 Task: Find and add a limited edition shirt for men to your shopping bag, selecting your preferred size.
Action: Mouse moved to (484, 201)
Screenshot: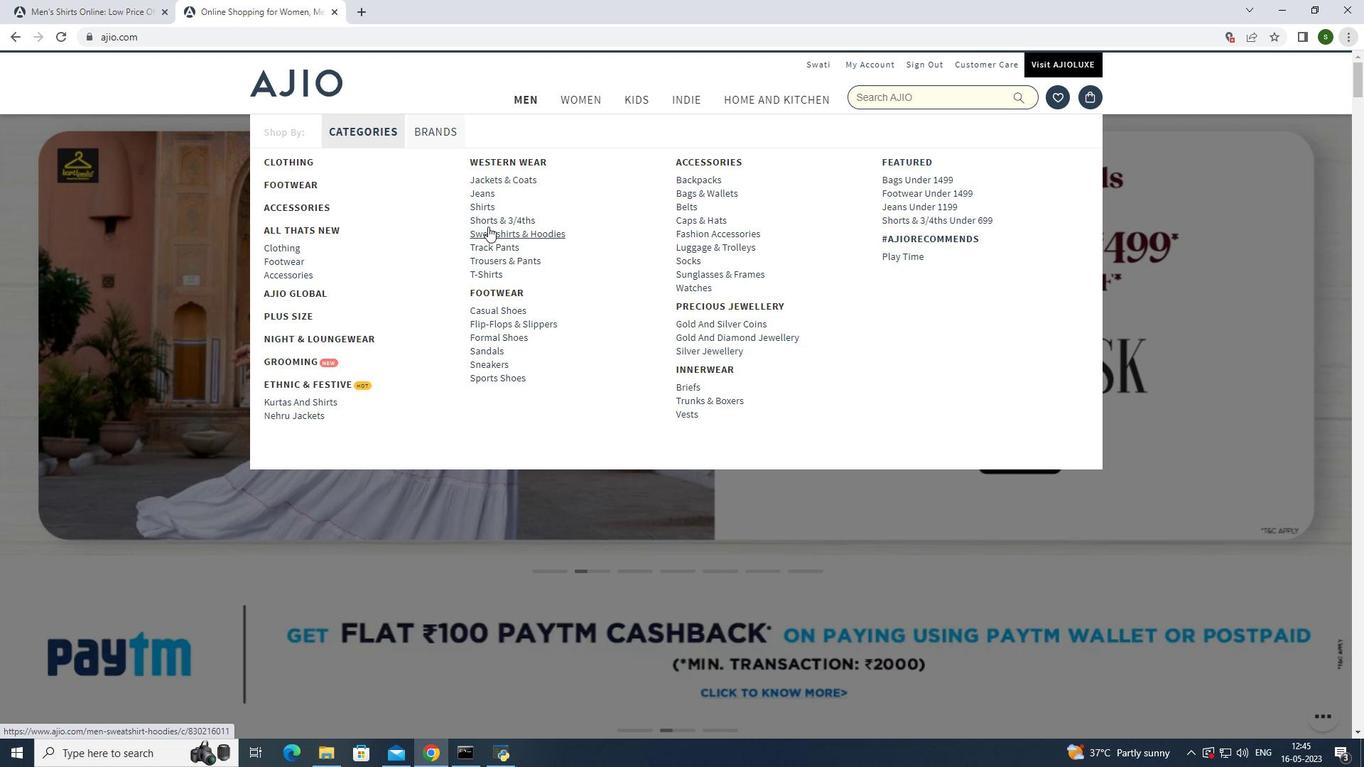 
Action: Mouse pressed left at (484, 201)
Screenshot: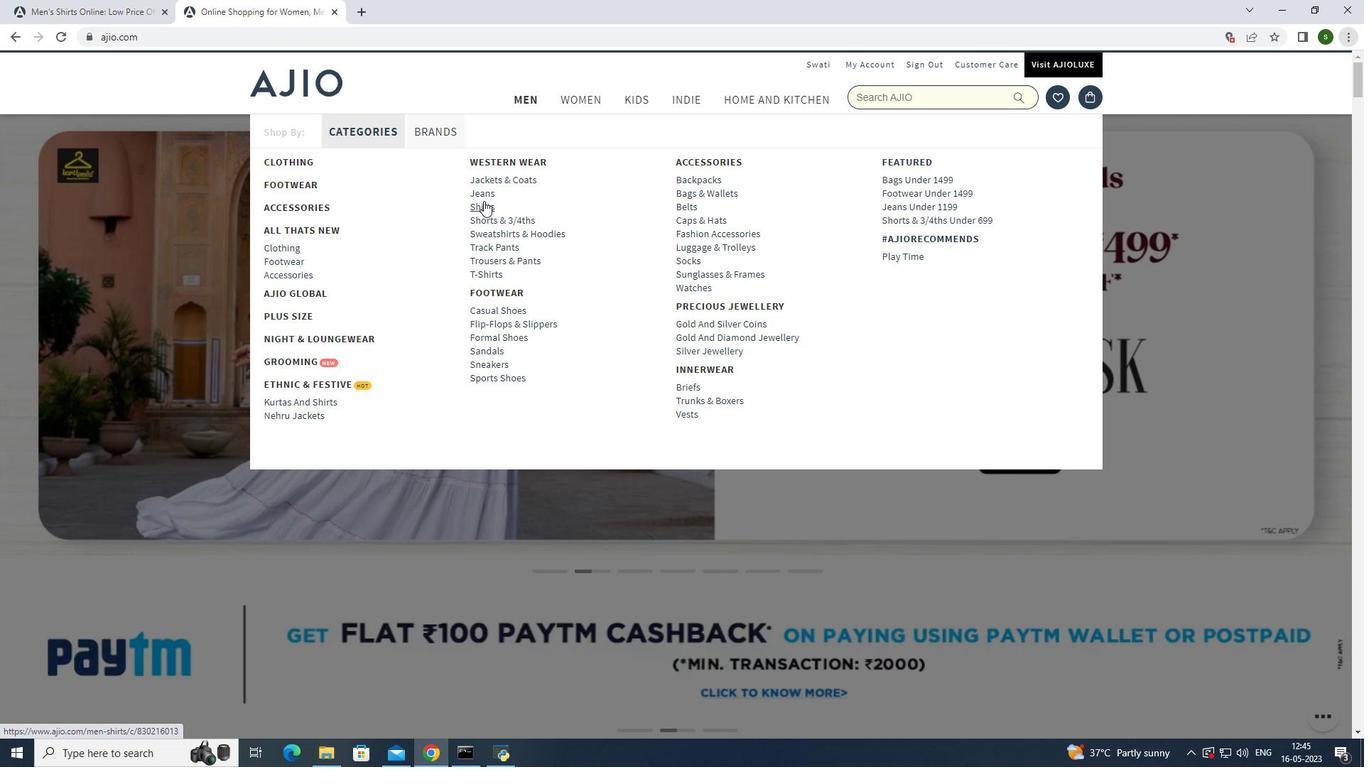 
Action: Mouse moved to (1135, 318)
Screenshot: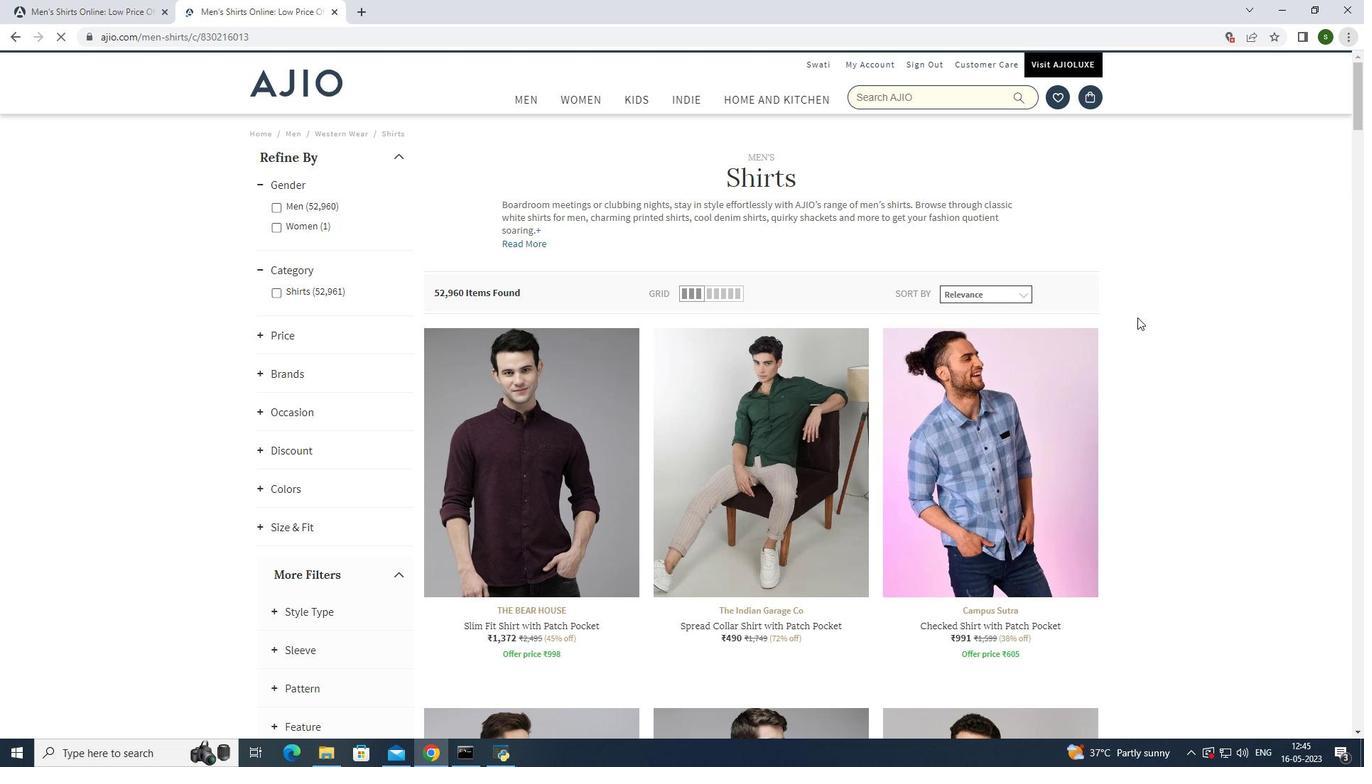 
Action: Mouse scrolled (1135, 317) with delta (0, 0)
Screenshot: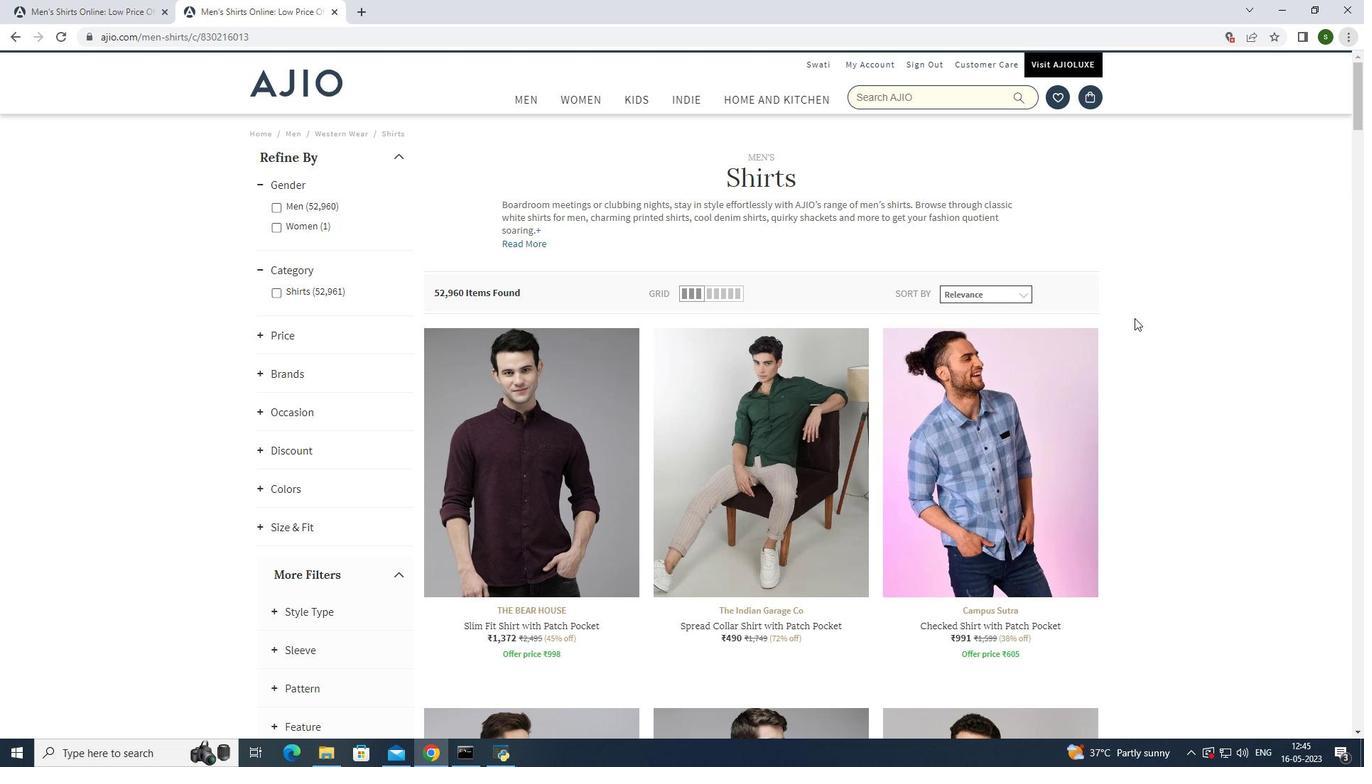 
Action: Mouse scrolled (1135, 317) with delta (0, 0)
Screenshot: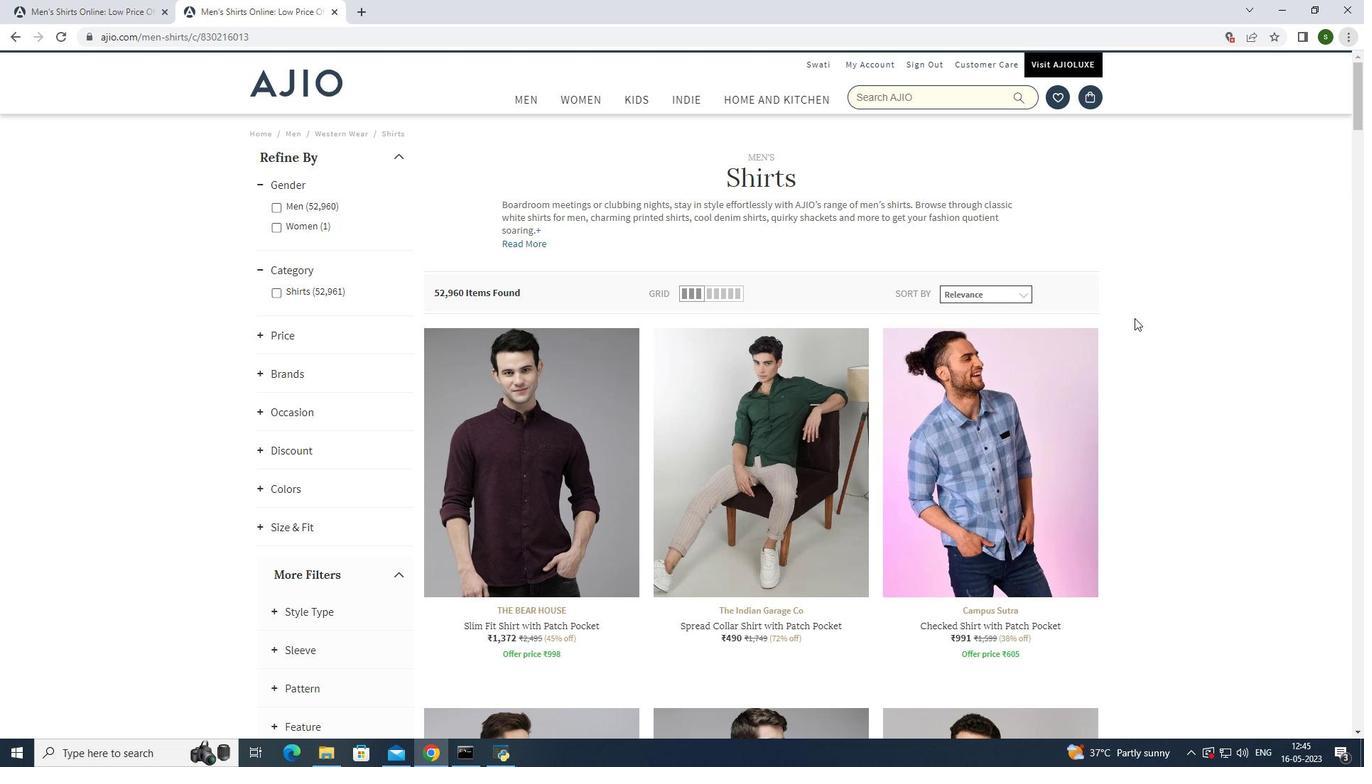 
Action: Mouse scrolled (1135, 317) with delta (0, 0)
Screenshot: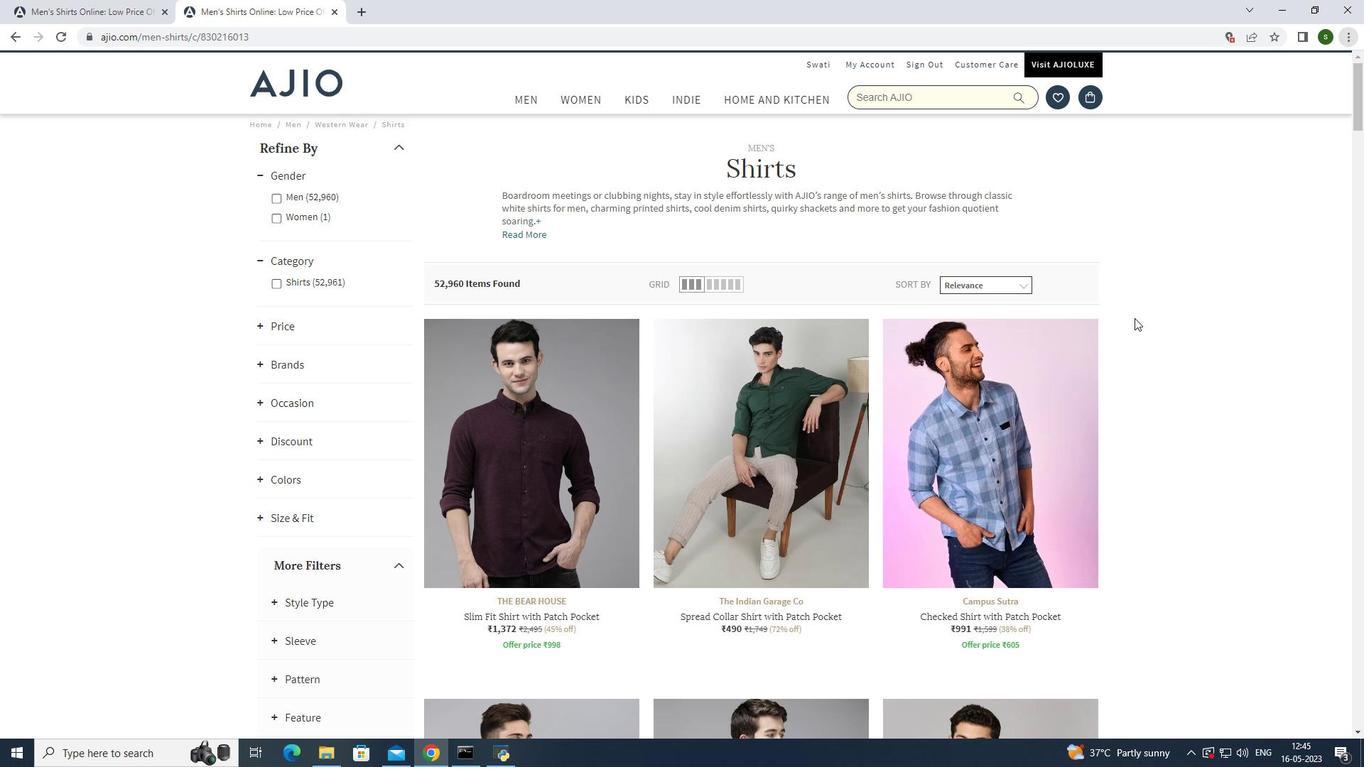 
Action: Mouse scrolled (1135, 317) with delta (0, 0)
Screenshot: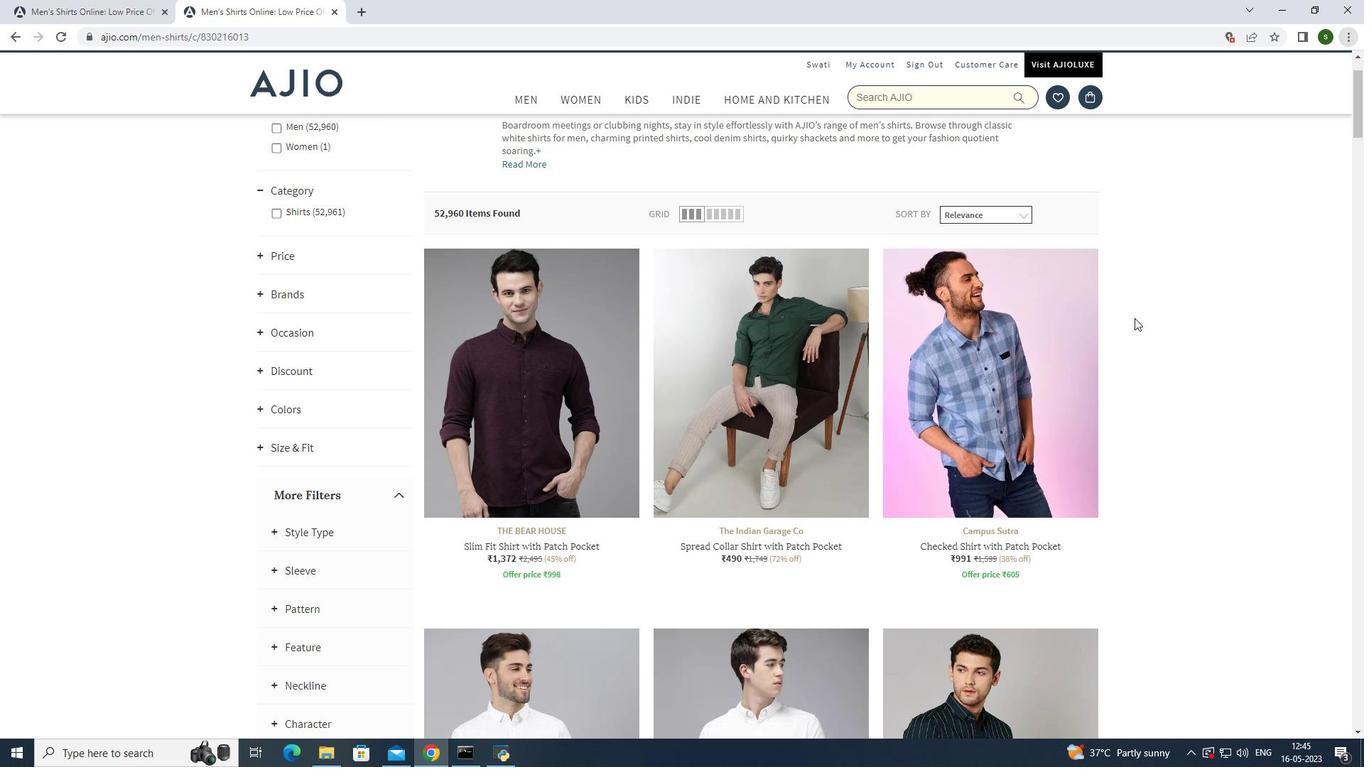 
Action: Mouse scrolled (1135, 317) with delta (0, 0)
Screenshot: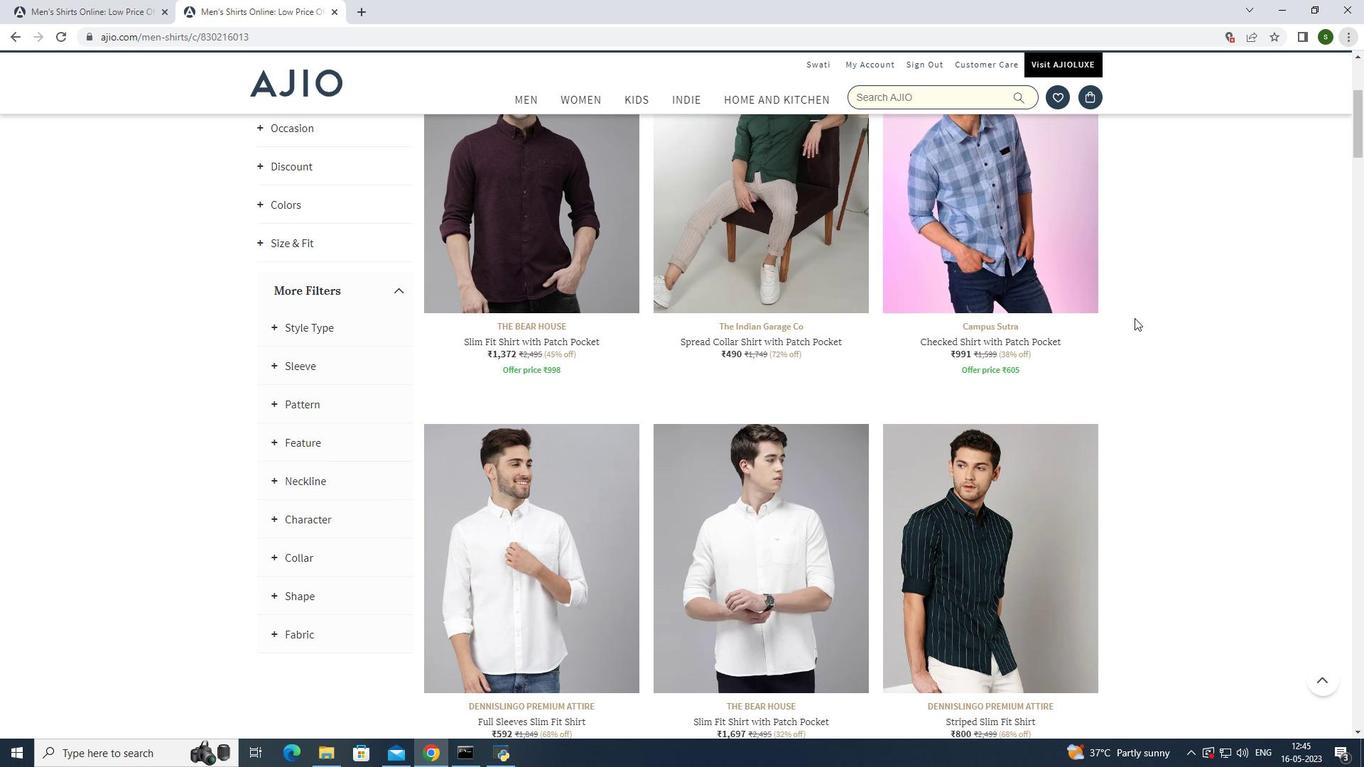 
Action: Mouse scrolled (1135, 317) with delta (0, 0)
Screenshot: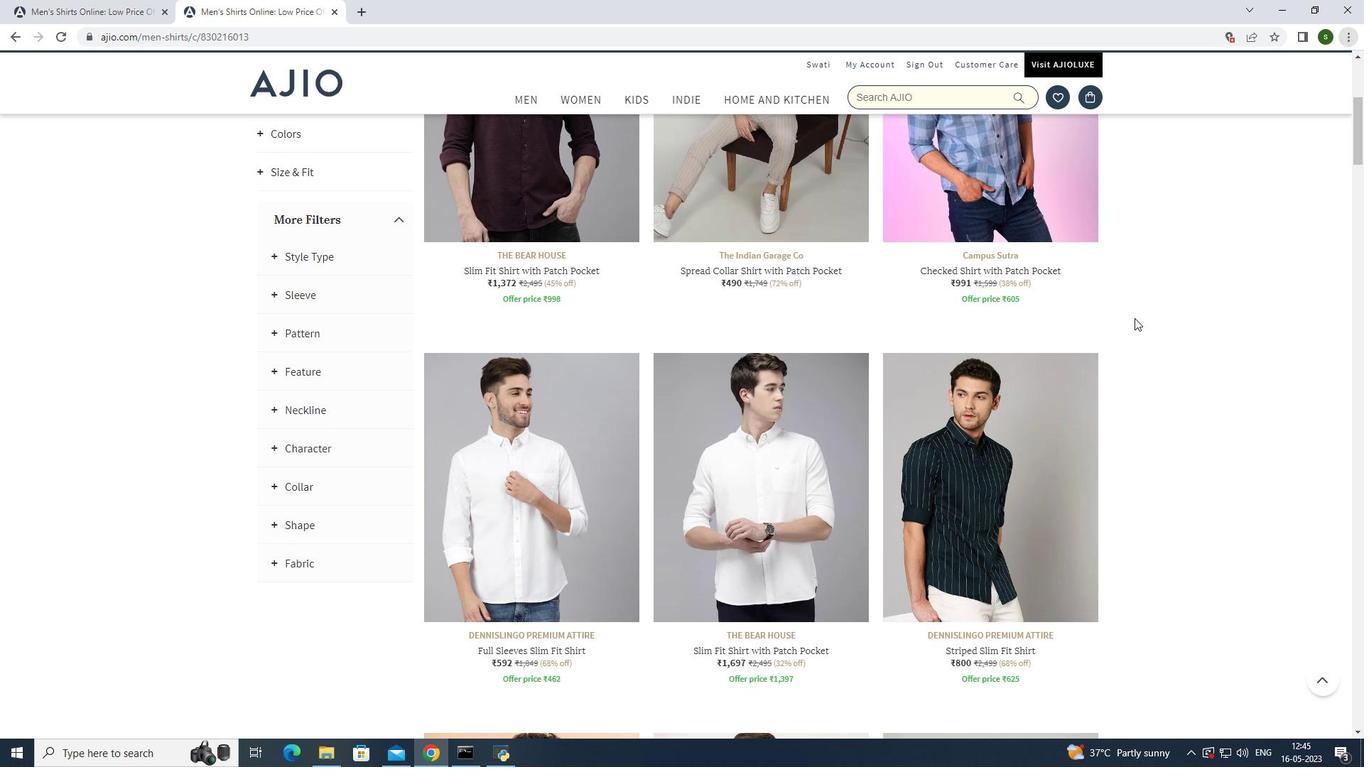 
Action: Mouse scrolled (1135, 317) with delta (0, 0)
Screenshot: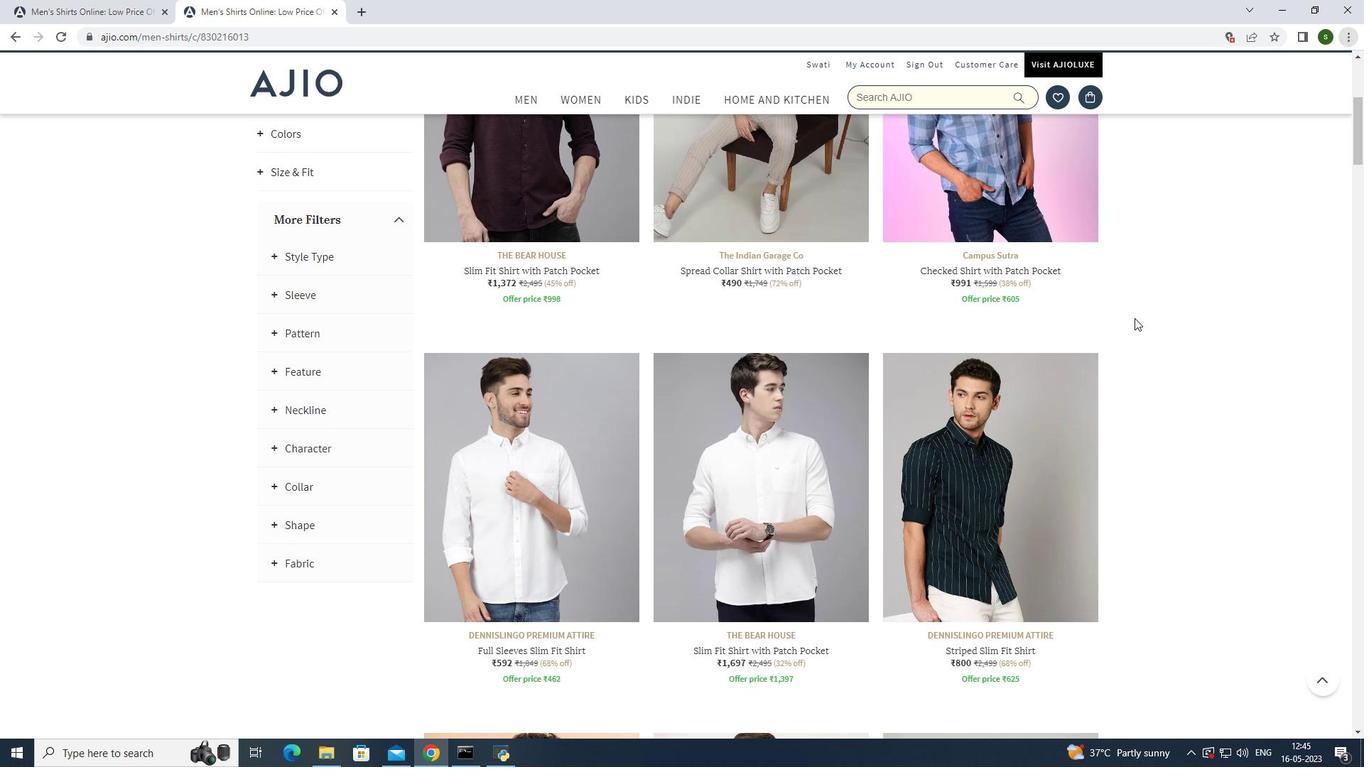 
Action: Mouse scrolled (1135, 317) with delta (0, 0)
Screenshot: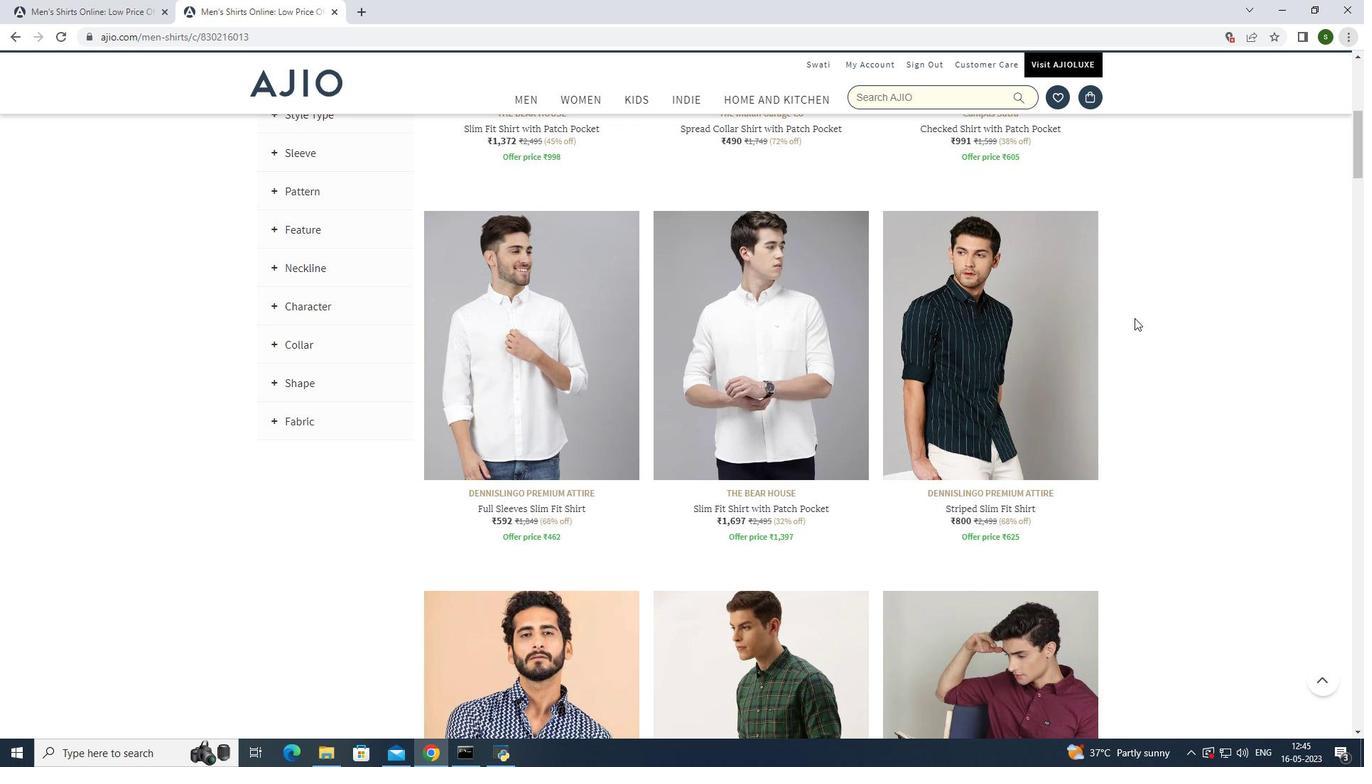 
Action: Mouse scrolled (1135, 317) with delta (0, 0)
Screenshot: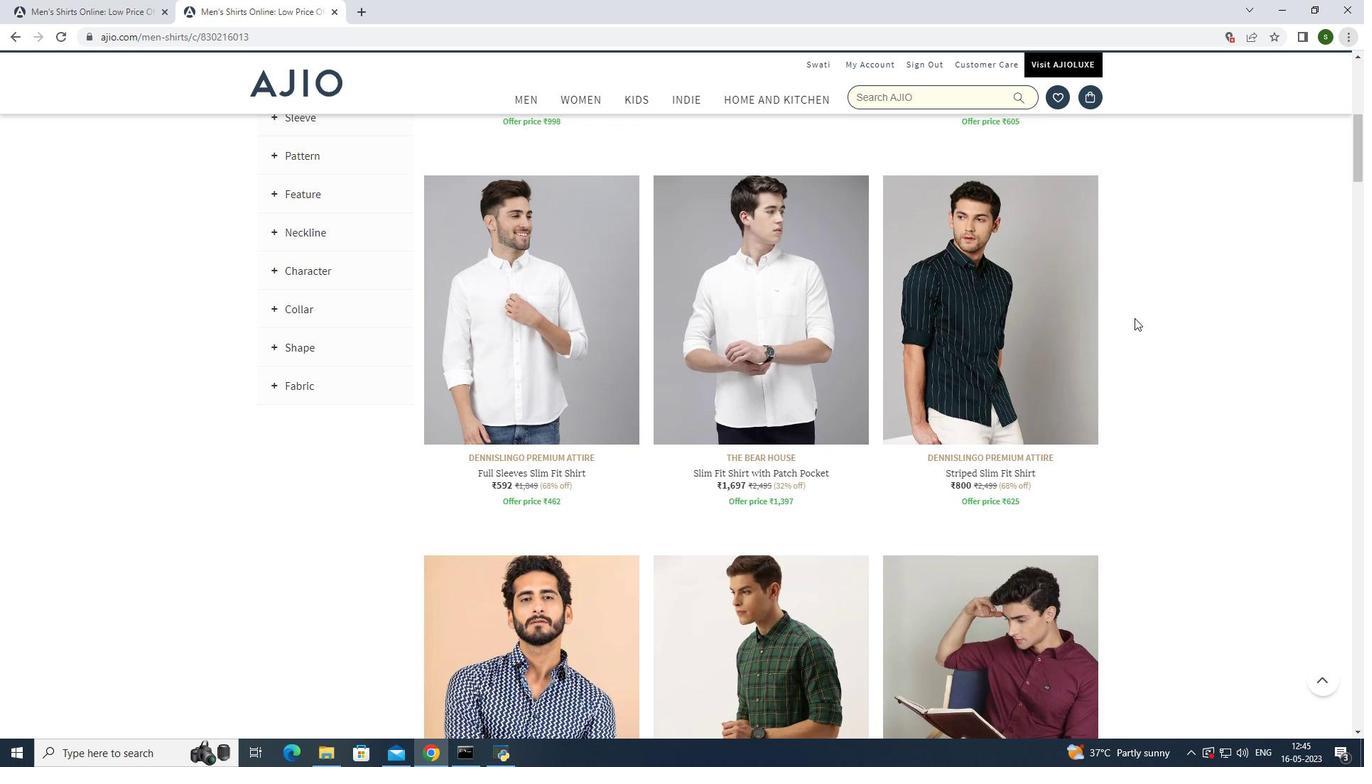 
Action: Mouse scrolled (1135, 317) with delta (0, 0)
Screenshot: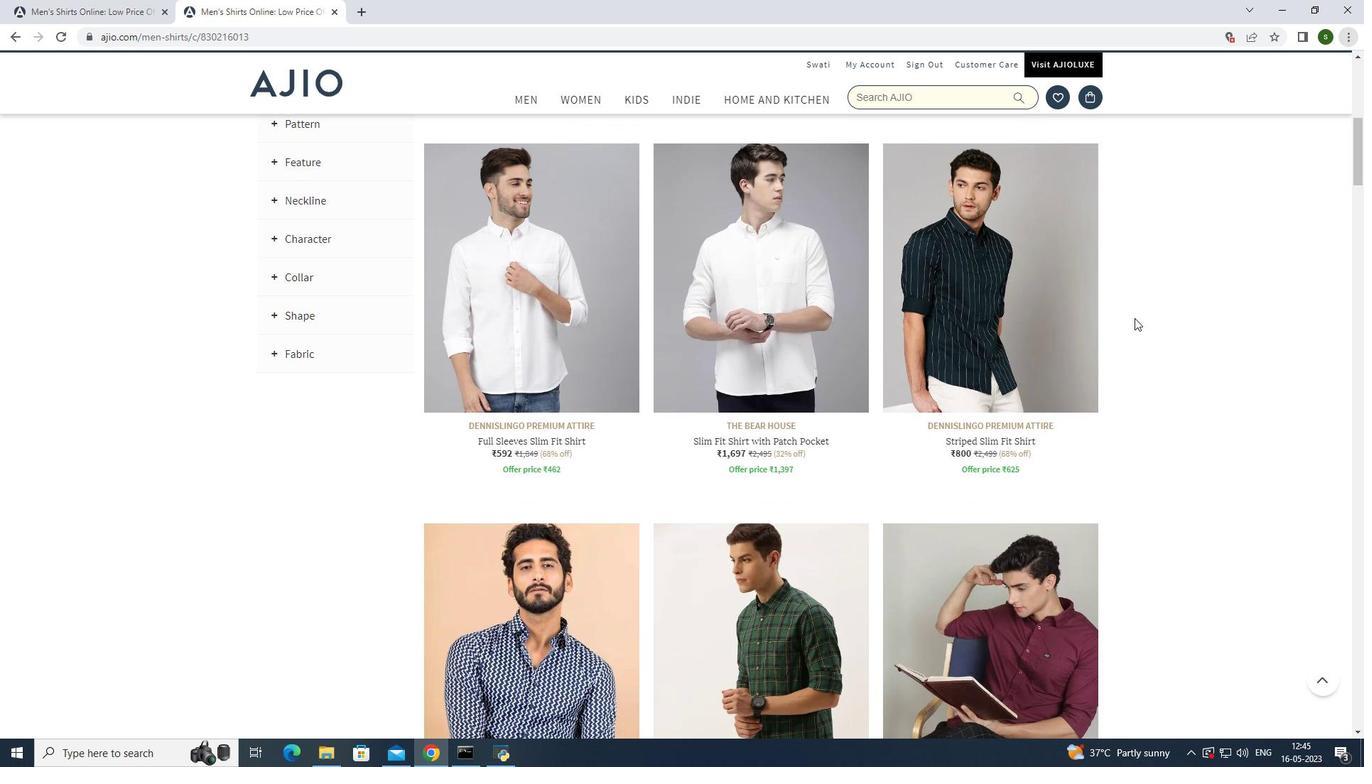 
Action: Mouse scrolled (1135, 317) with delta (0, 0)
Screenshot: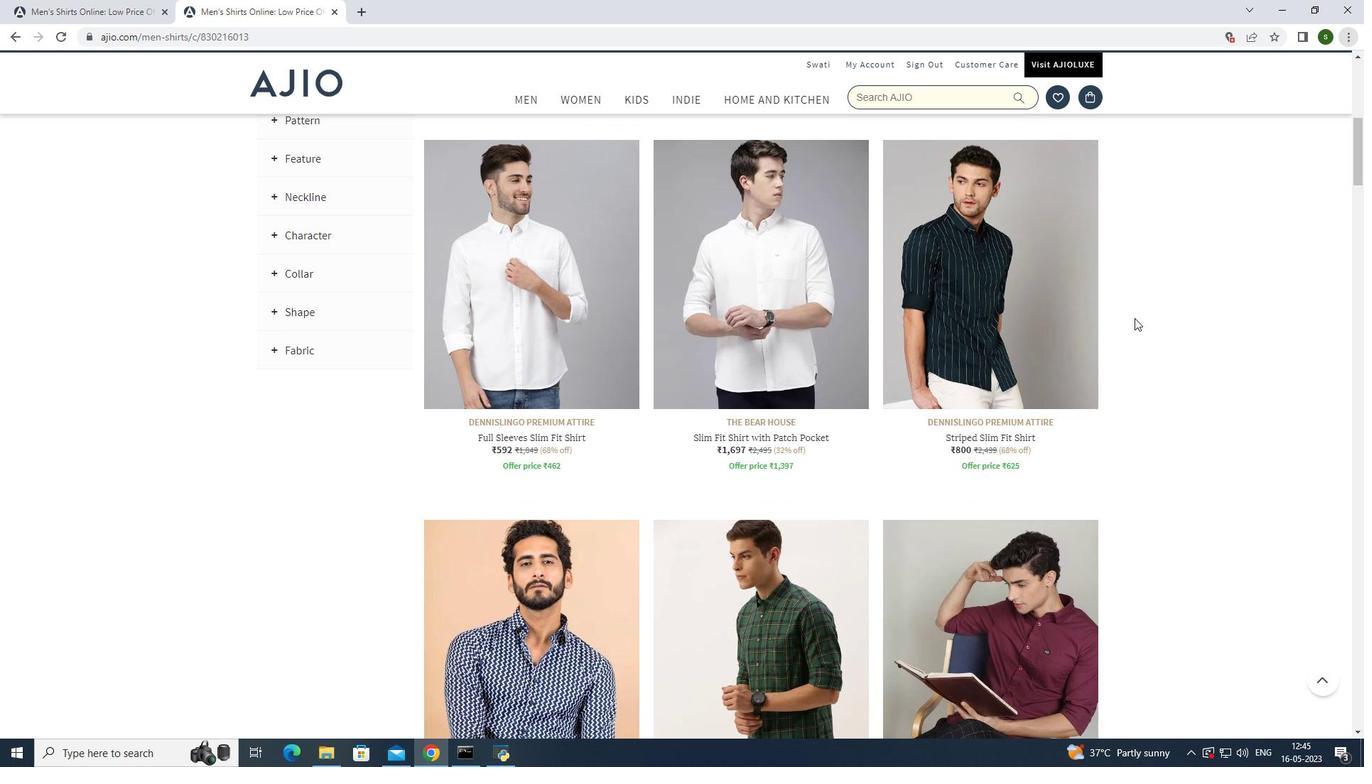 
Action: Mouse scrolled (1135, 317) with delta (0, 0)
Screenshot: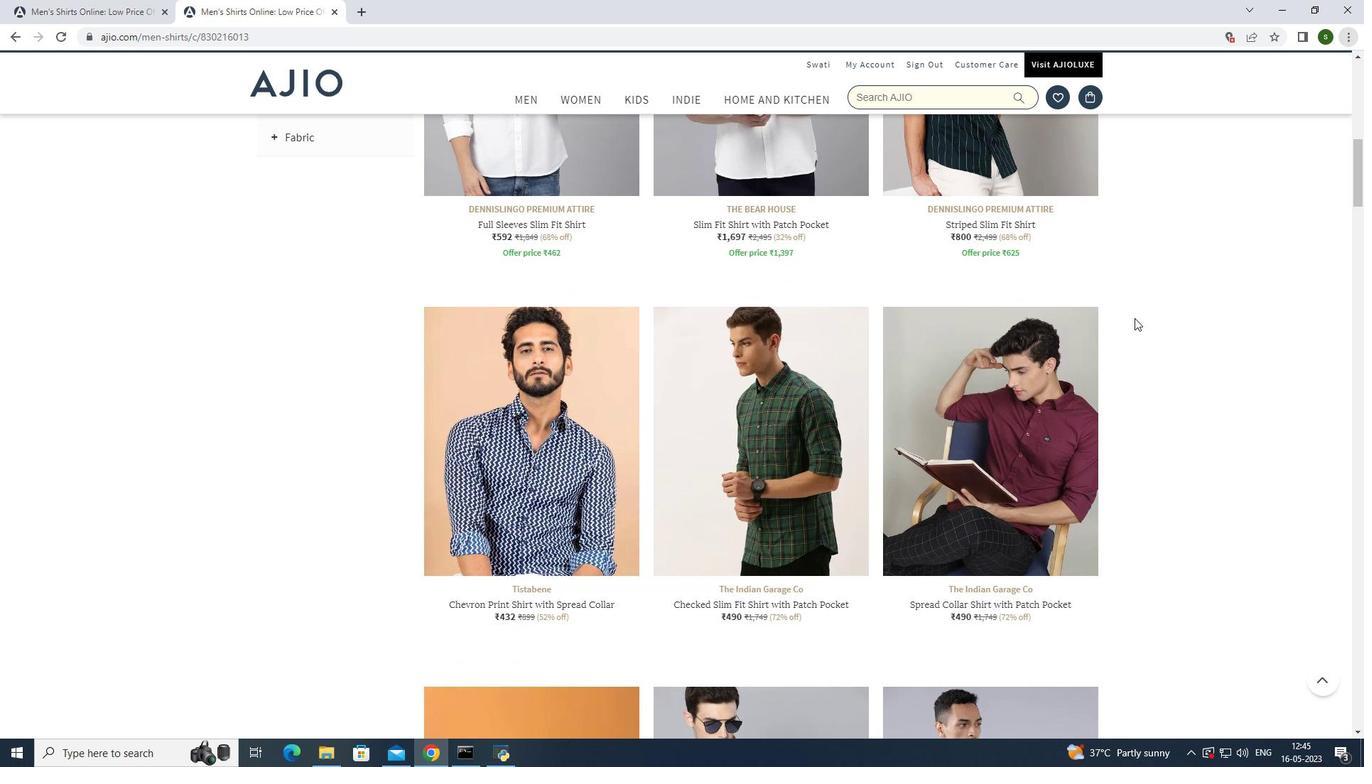 
Action: Mouse scrolled (1135, 317) with delta (0, 0)
Screenshot: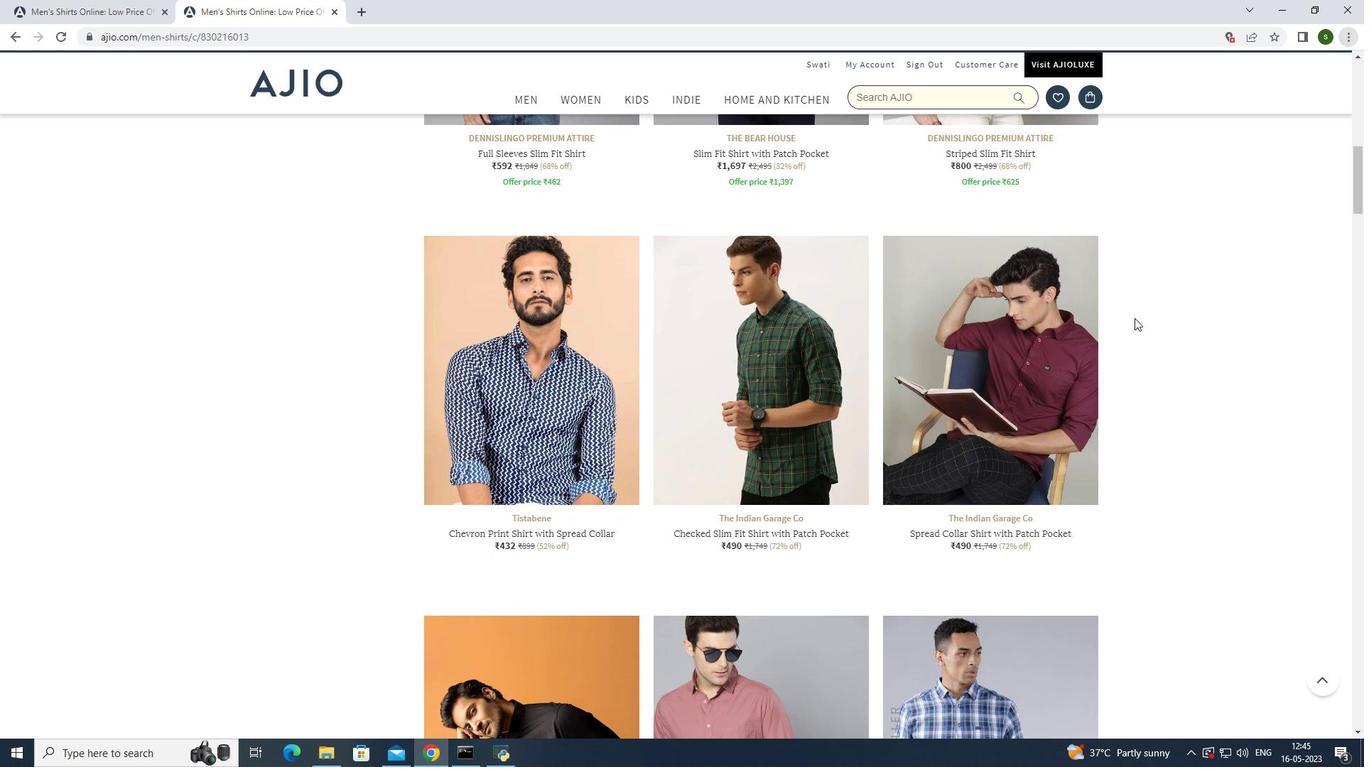 
Action: Mouse scrolled (1135, 317) with delta (0, 0)
Screenshot: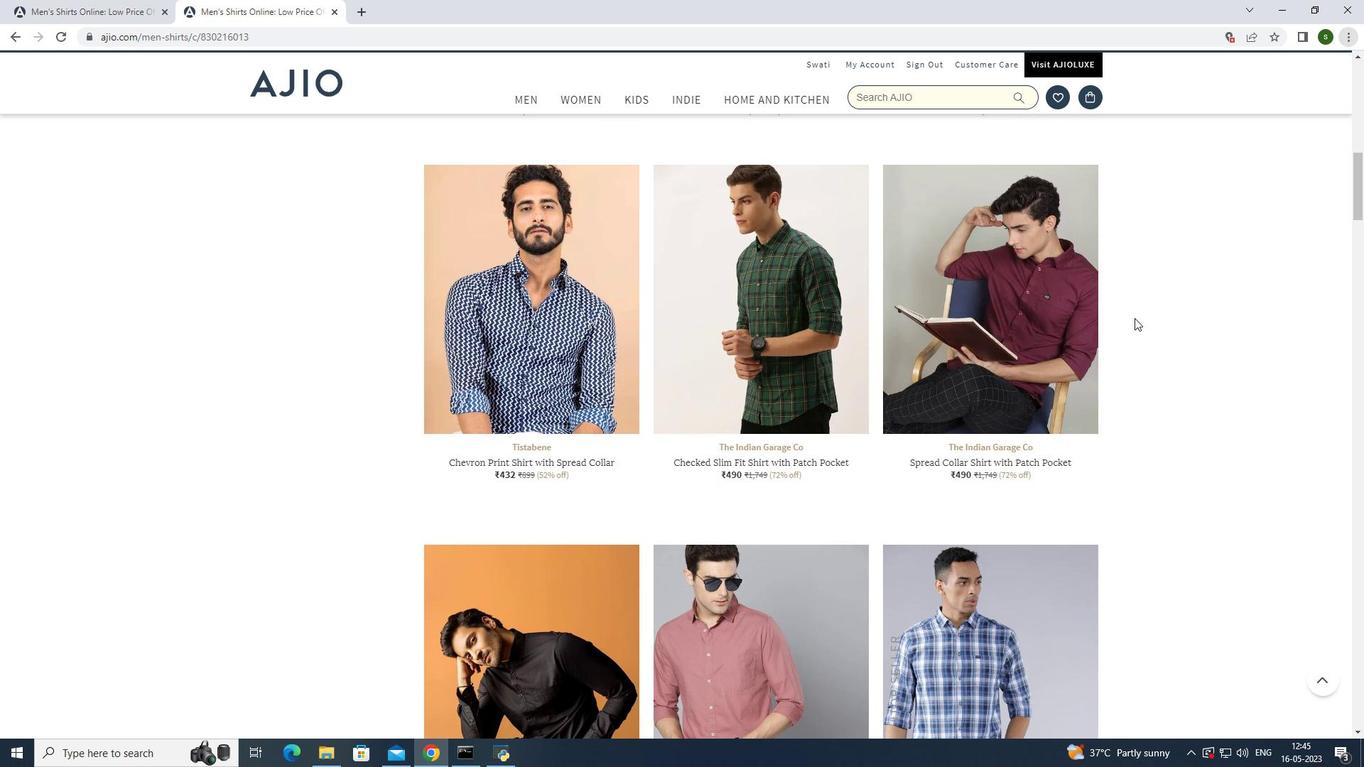 
Action: Mouse moved to (871, 88)
Screenshot: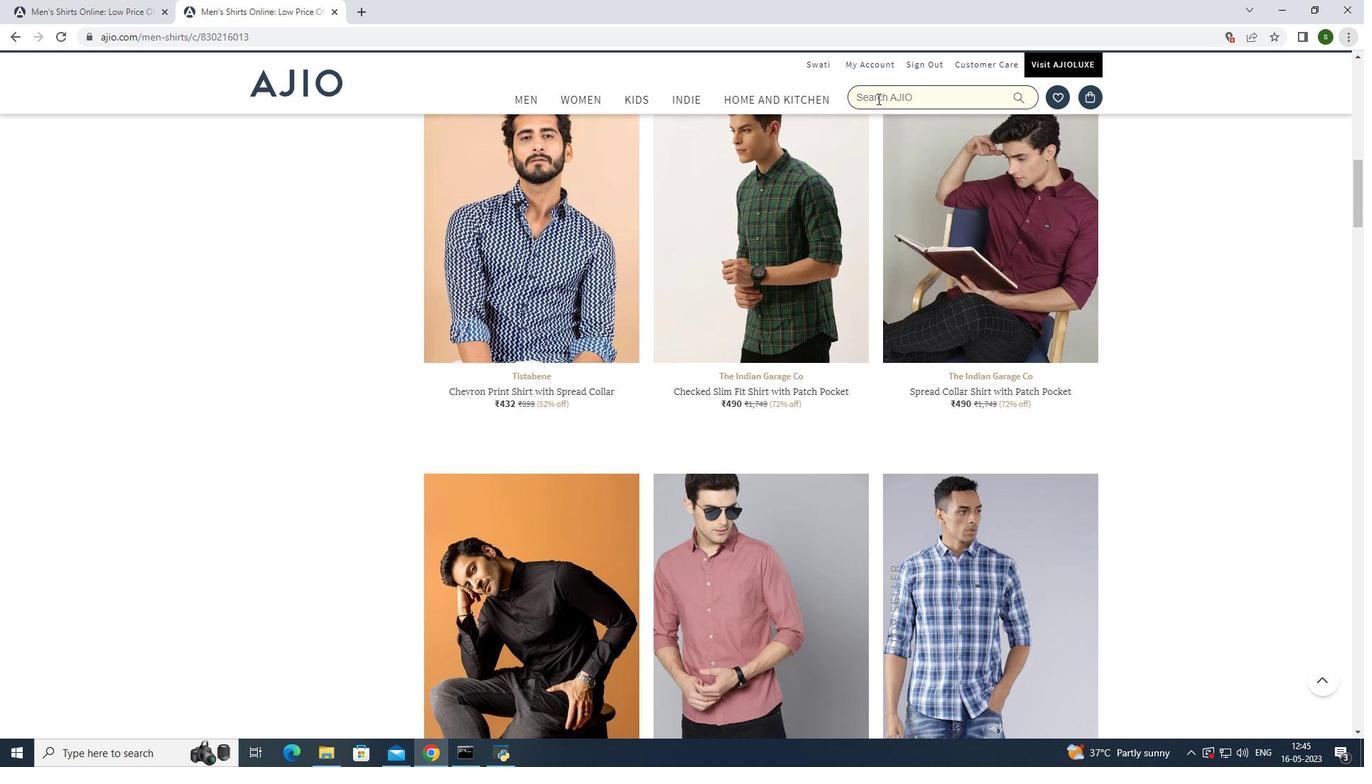 
Action: Mouse pressed left at (871, 88)
Screenshot: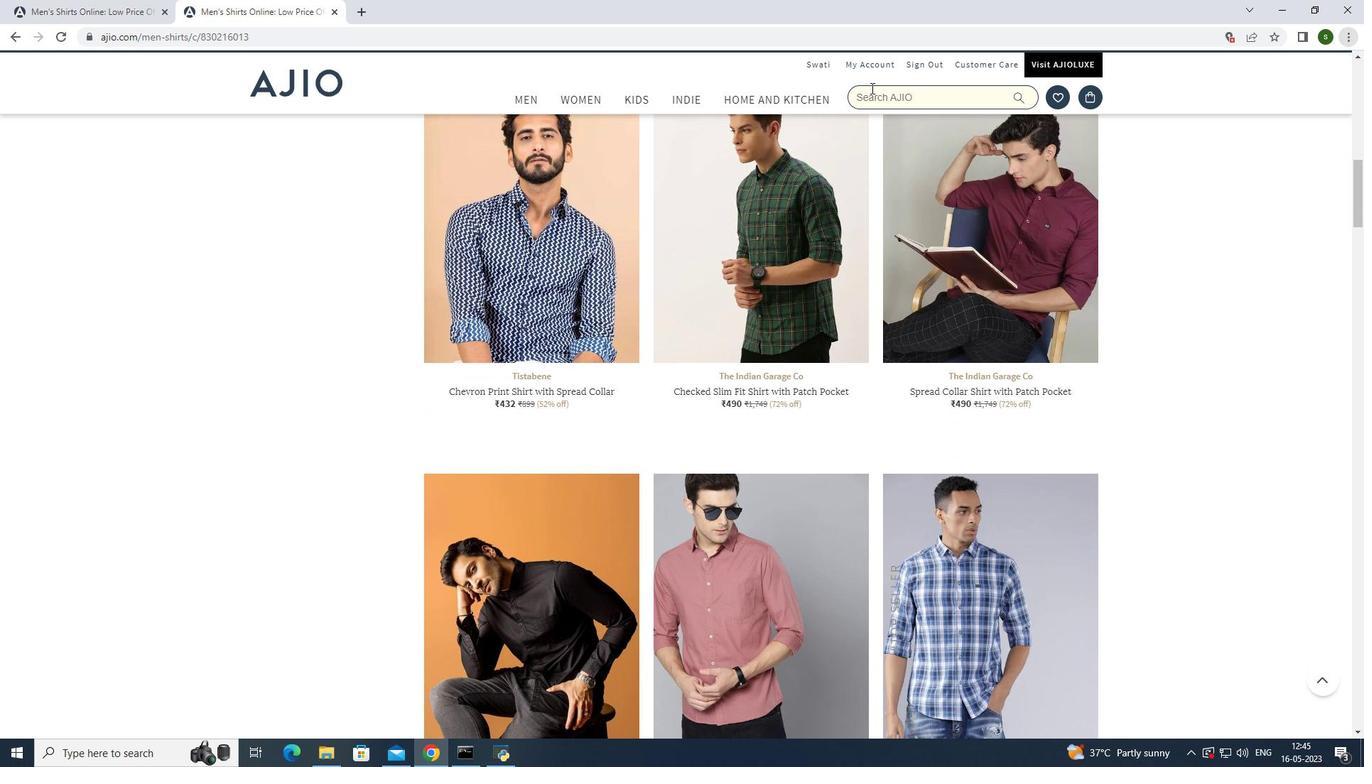 
Action: Key pressed limited<Key.space>edition<Key.space>shirts<Key.space>for<Key.space>men<Key.enter>
Screenshot: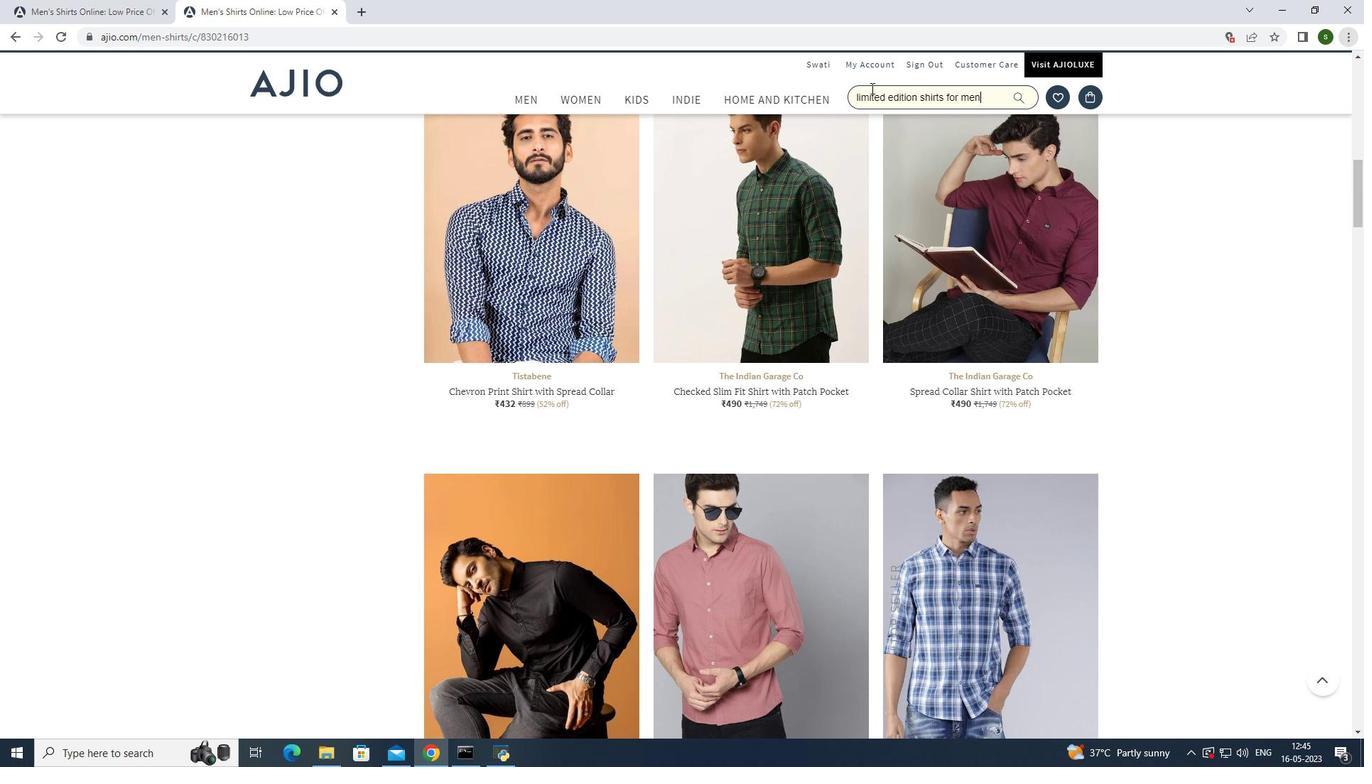 
Action: Mouse moved to (778, 397)
Screenshot: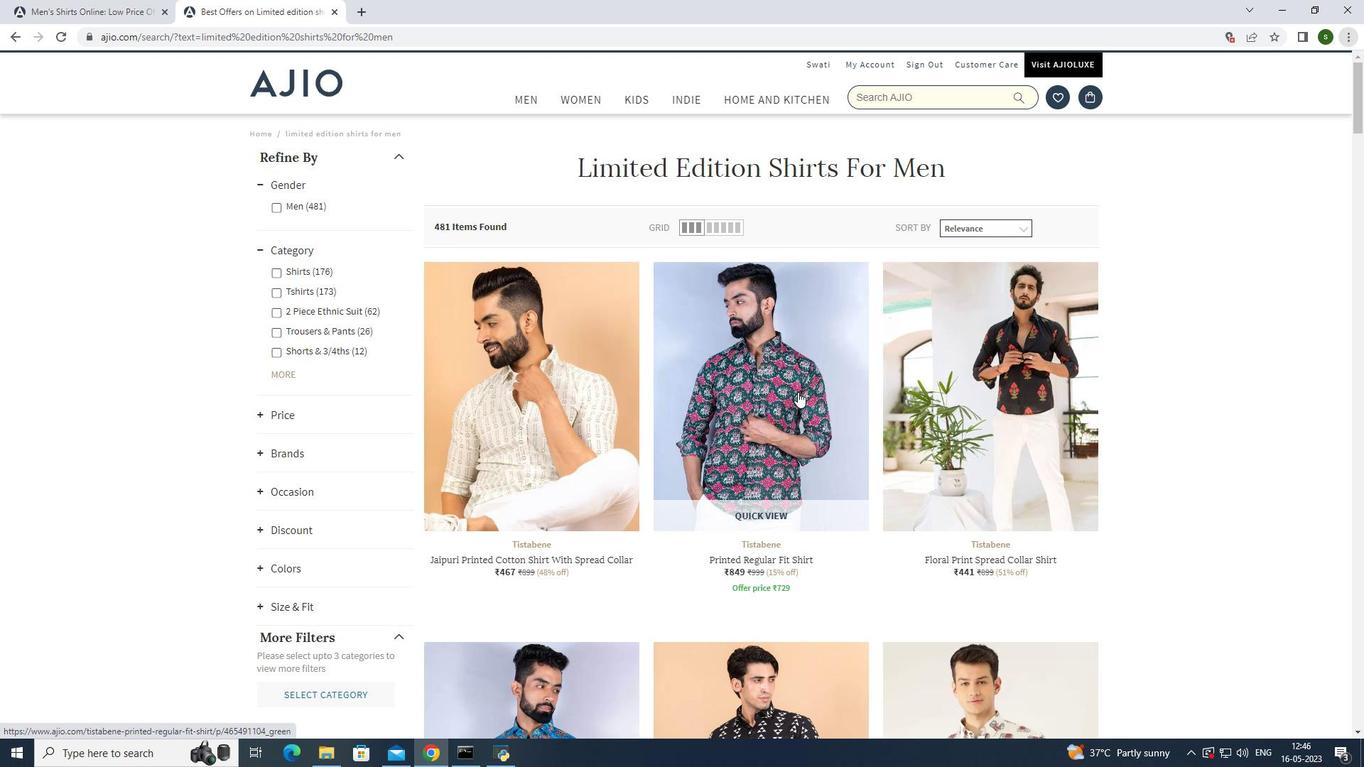 
Action: Mouse pressed left at (778, 397)
Screenshot: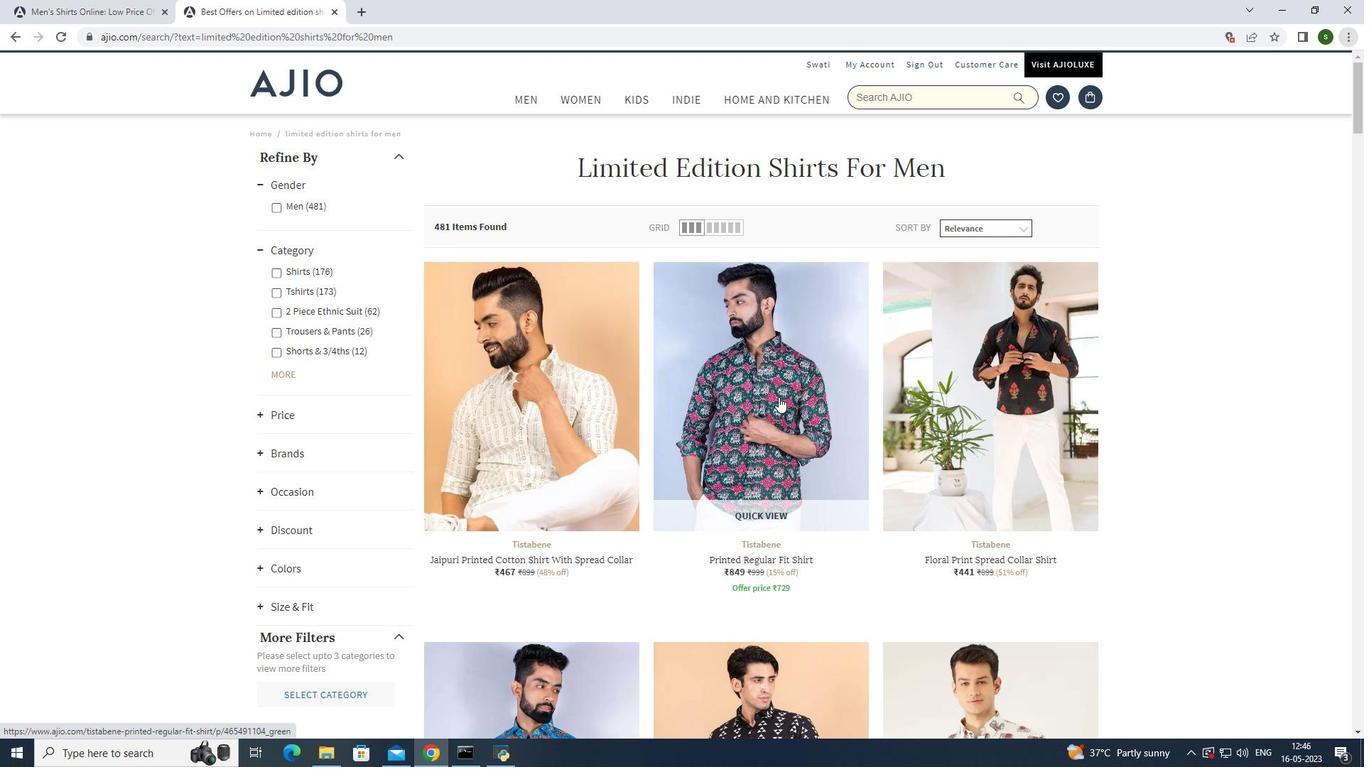 
Action: Mouse moved to (970, 545)
Screenshot: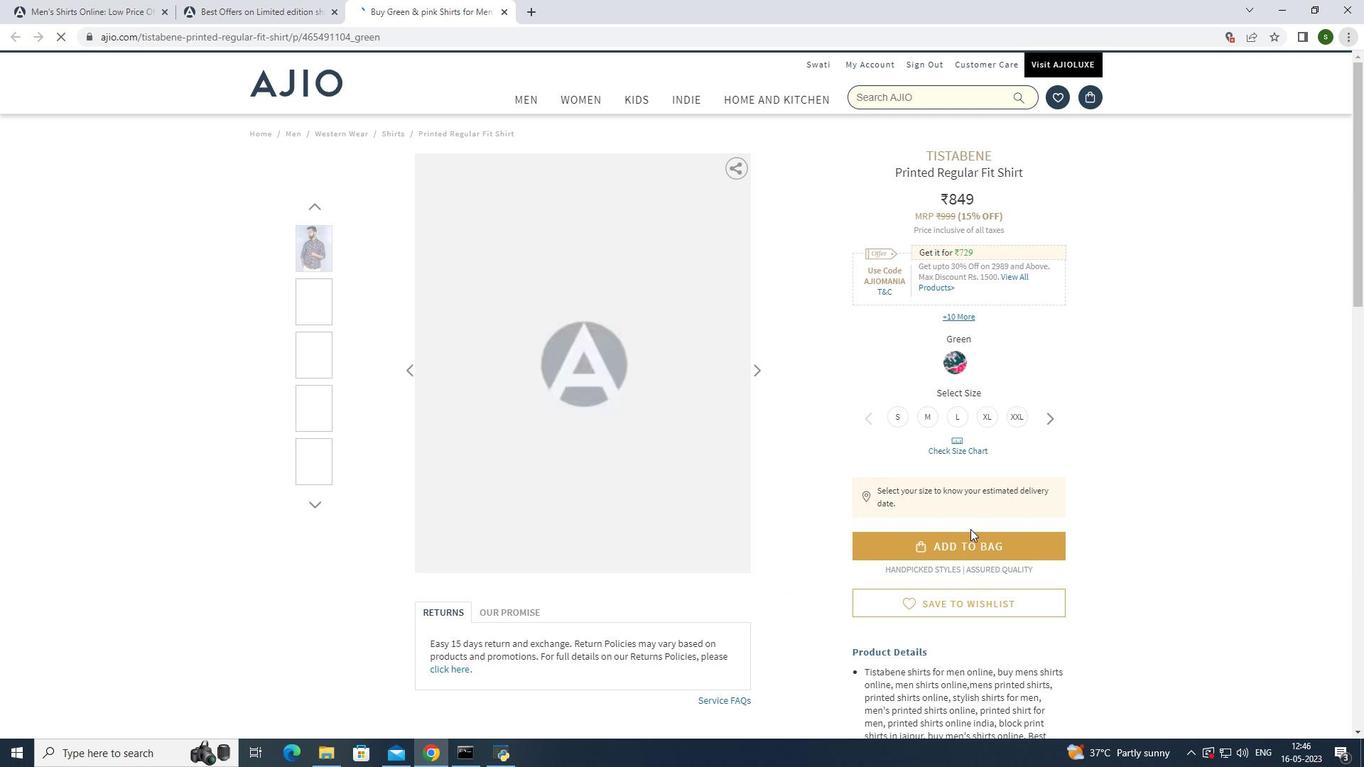 
Action: Mouse pressed left at (970, 545)
Screenshot: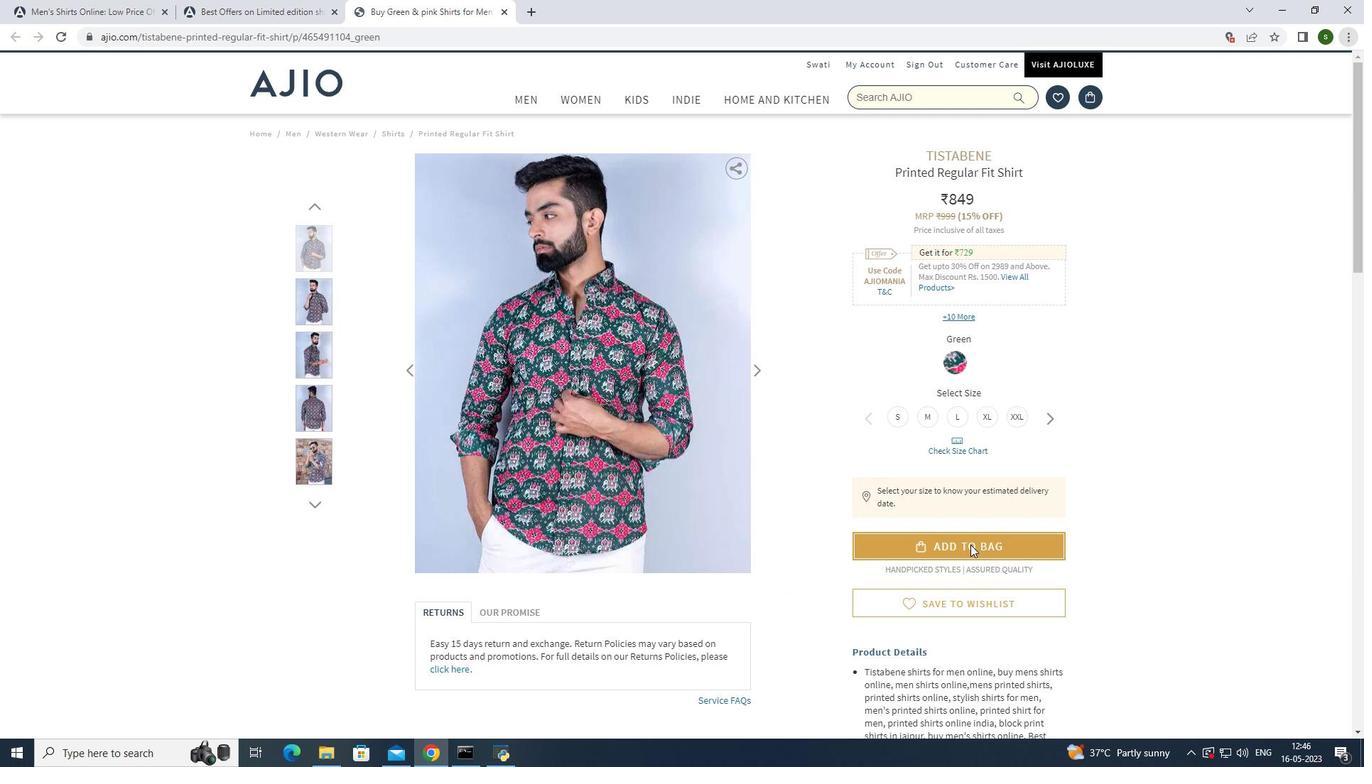 
Action: Mouse moved to (984, 571)
Screenshot: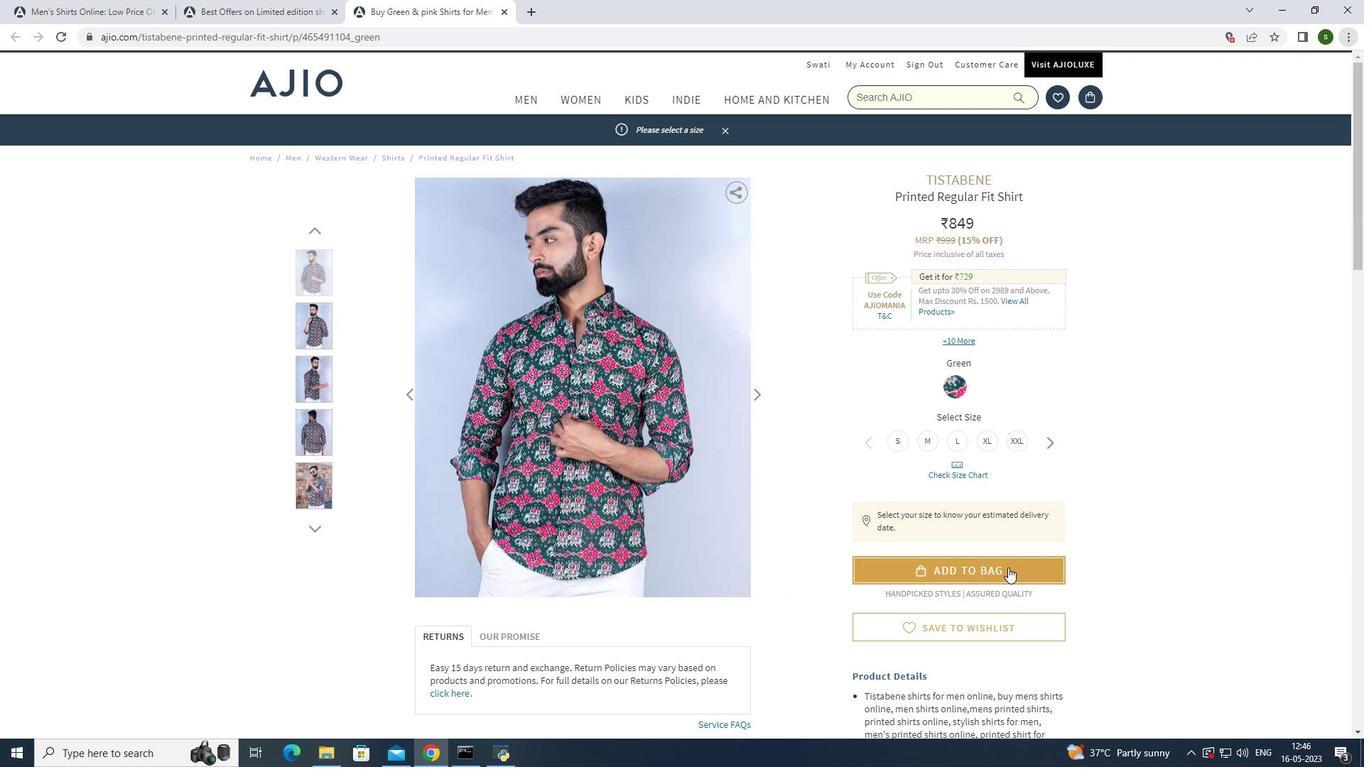 
Action: Mouse pressed left at (984, 571)
Screenshot: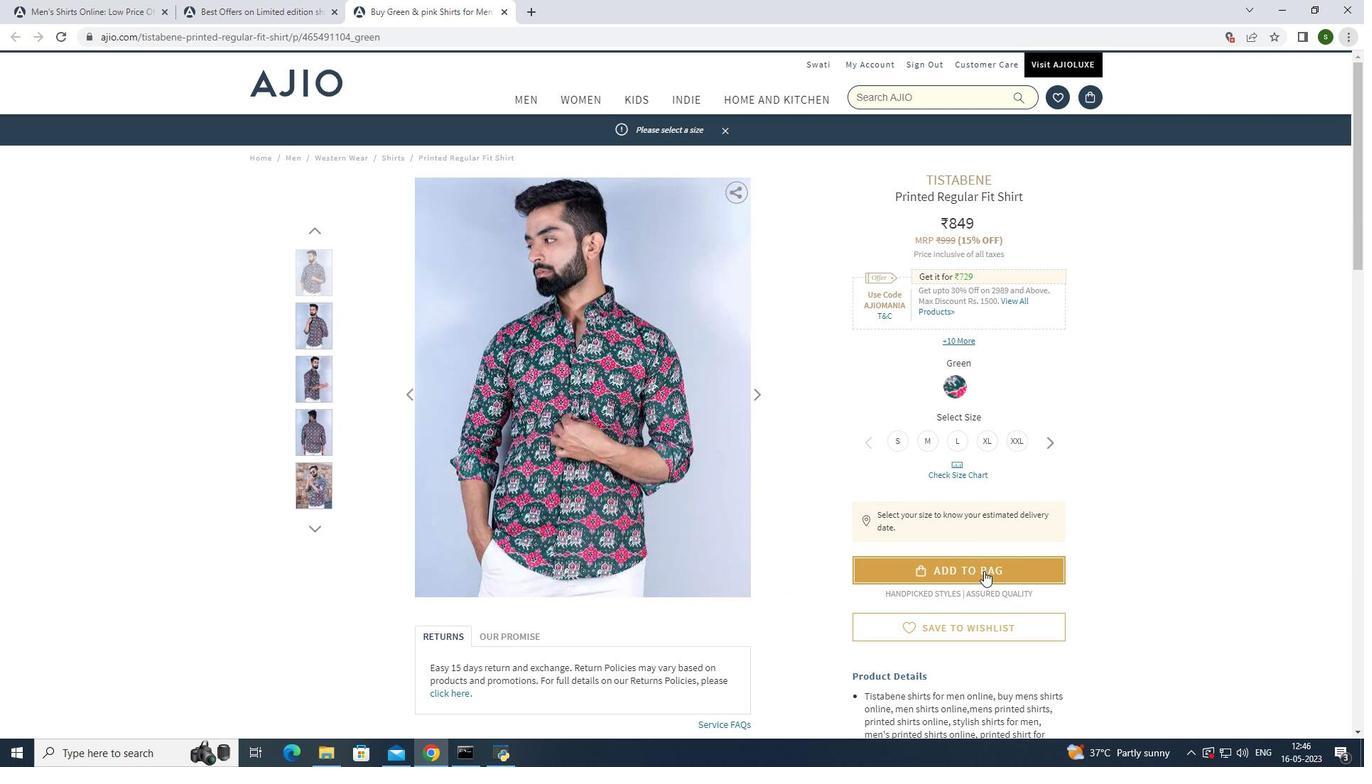 
Action: Mouse moved to (898, 440)
Screenshot: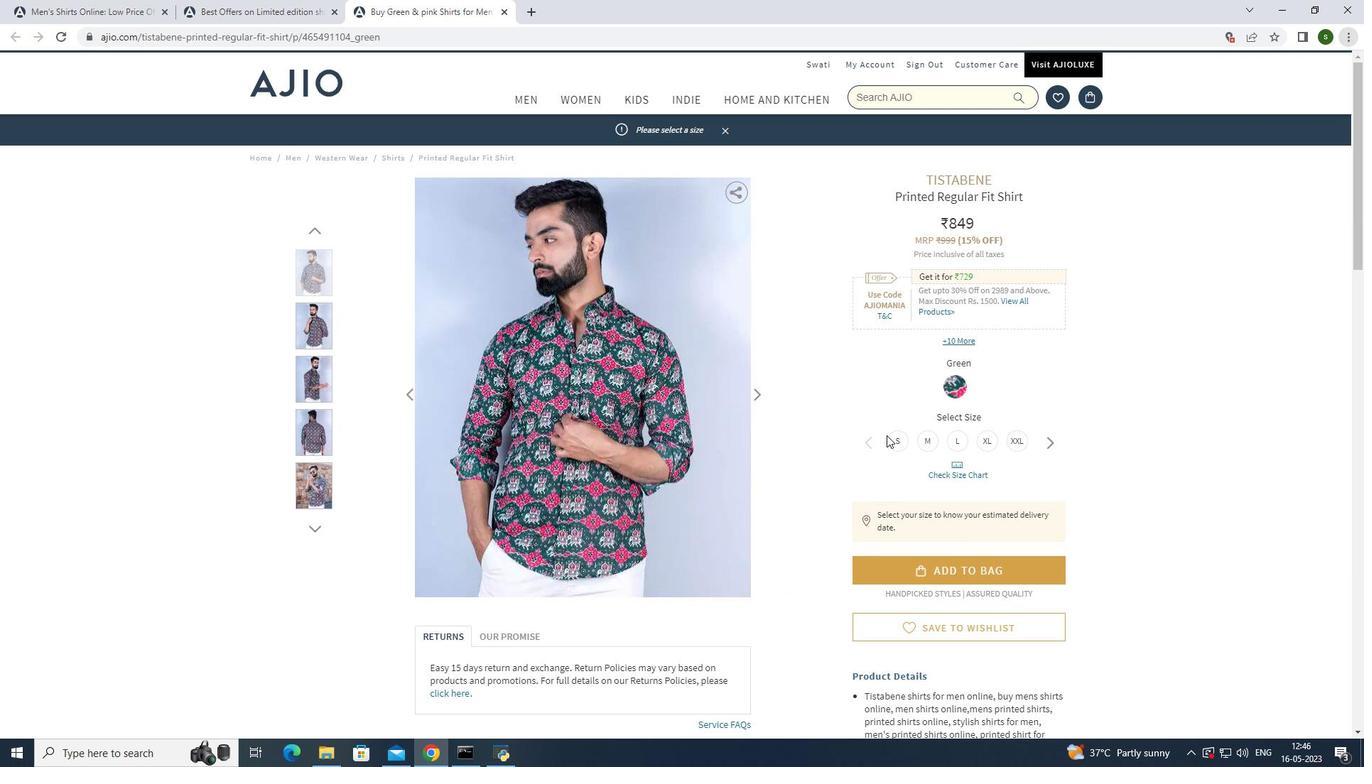 
Action: Mouse pressed left at (898, 440)
Screenshot: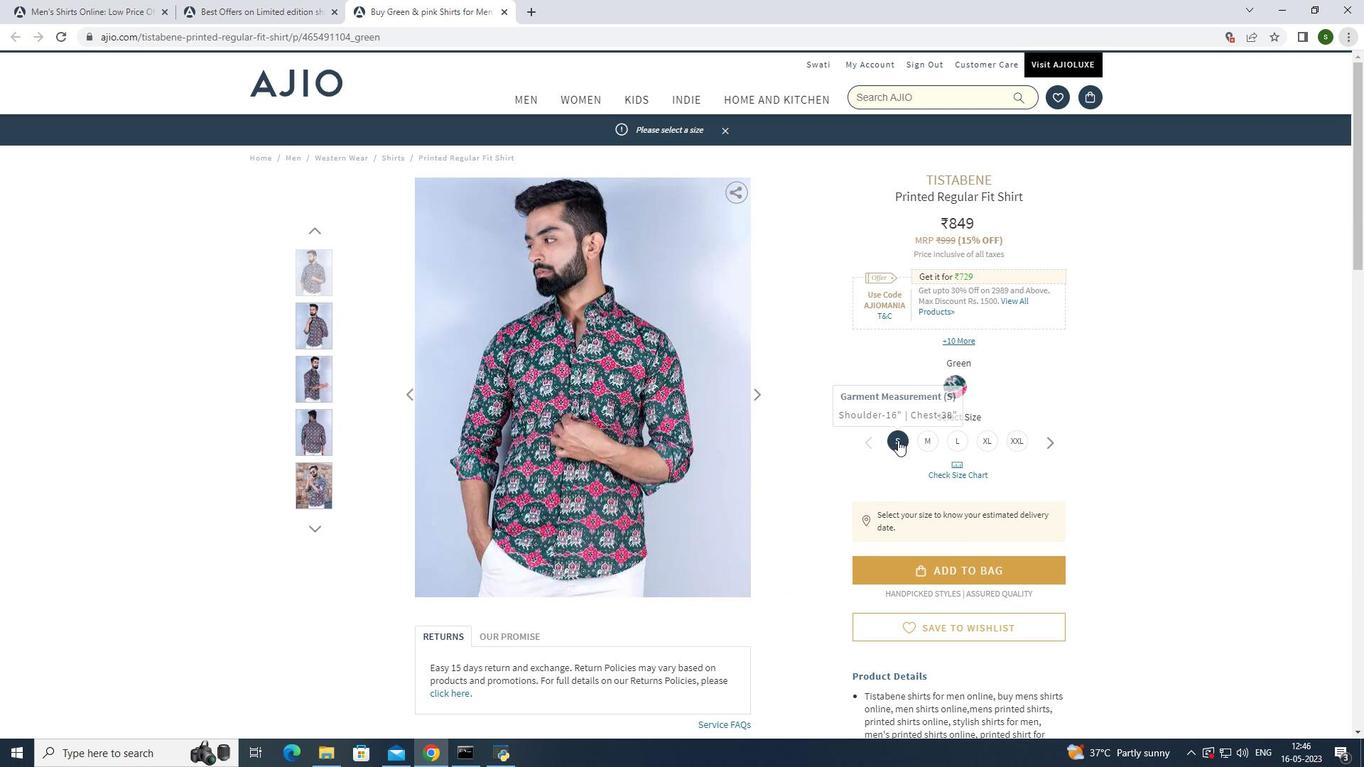 
Action: Mouse moved to (964, 591)
Screenshot: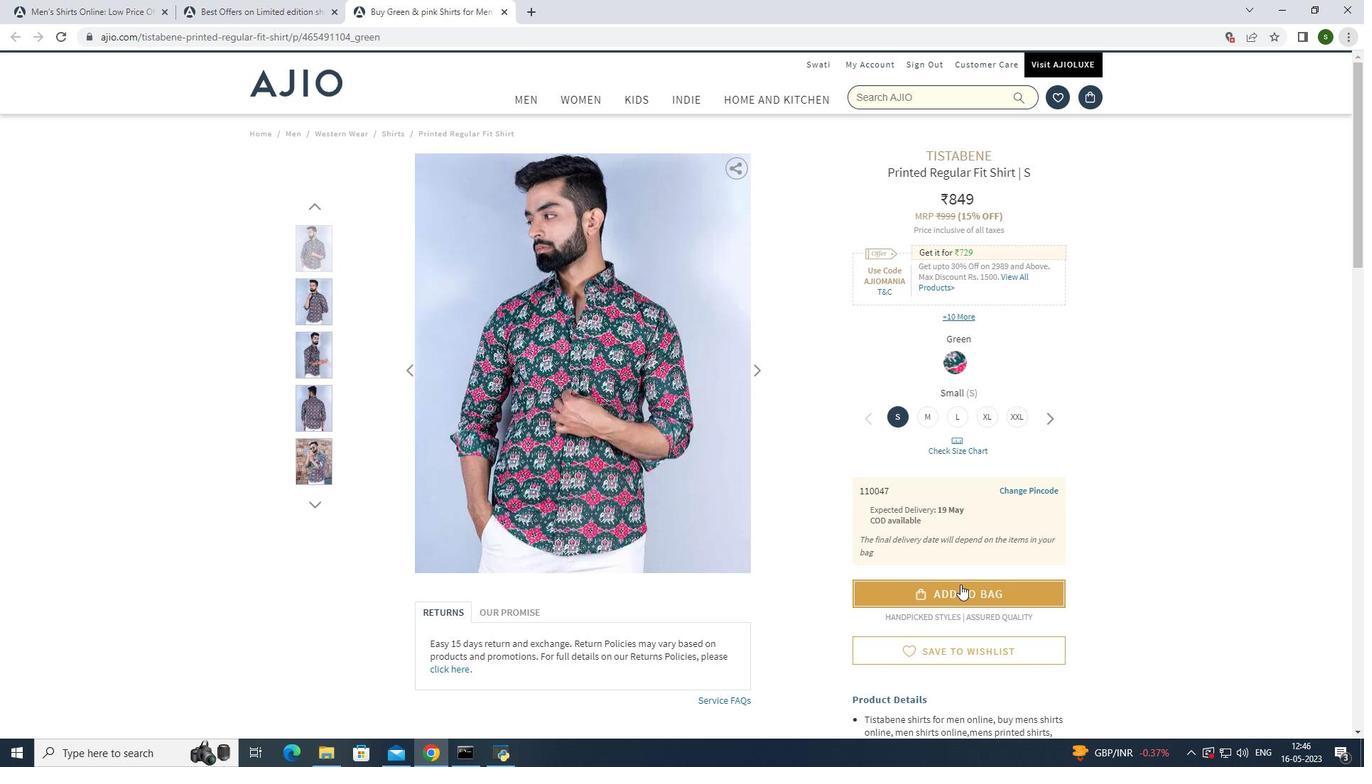
Action: Mouse pressed left at (964, 591)
Screenshot: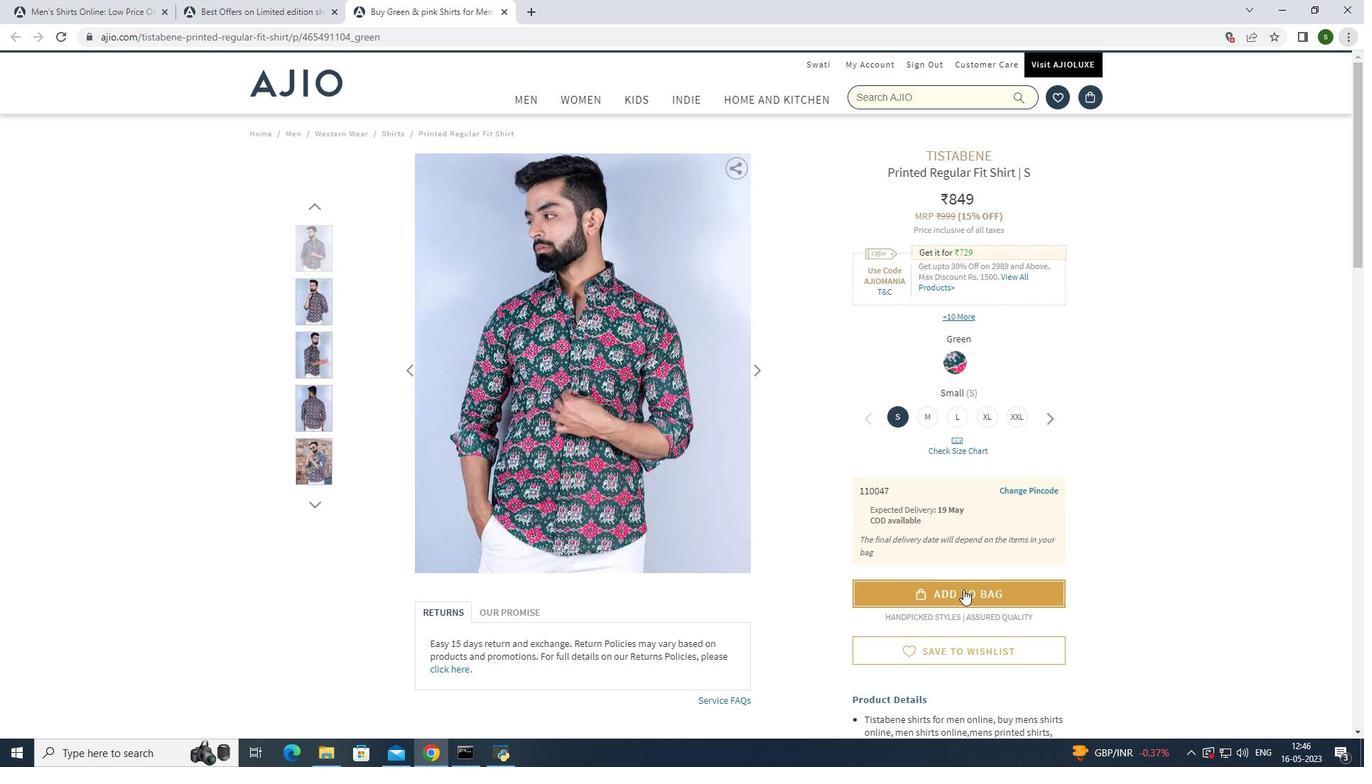 
Action: Mouse moved to (1124, 405)
Screenshot: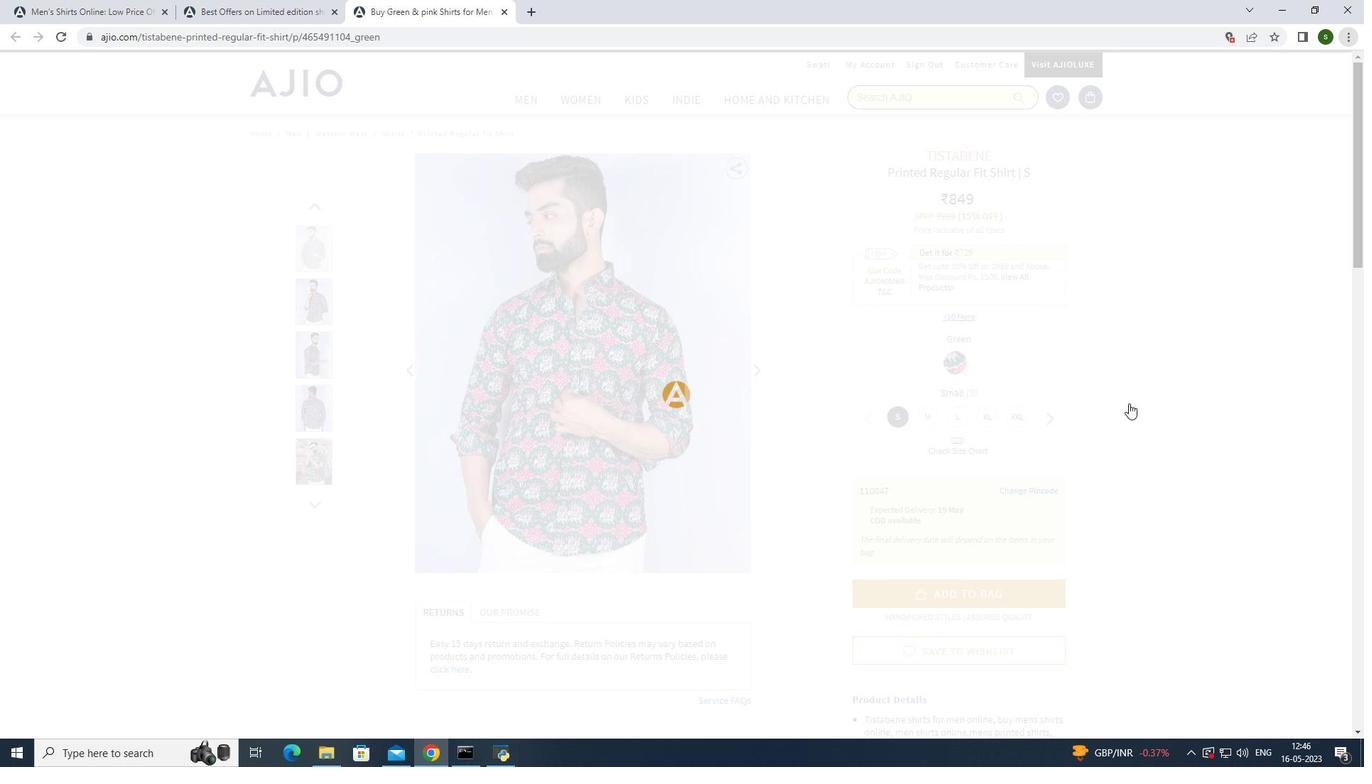 
